 Task: For heading Arial with bold.  font size for heading22,  'Change the font style of data to'Arial Narrow.  and font size to 14,  Change the alignment of both headline & data to Align middle.  In the sheet  Elevation Sales log 
Action: Mouse moved to (765, 101)
Screenshot: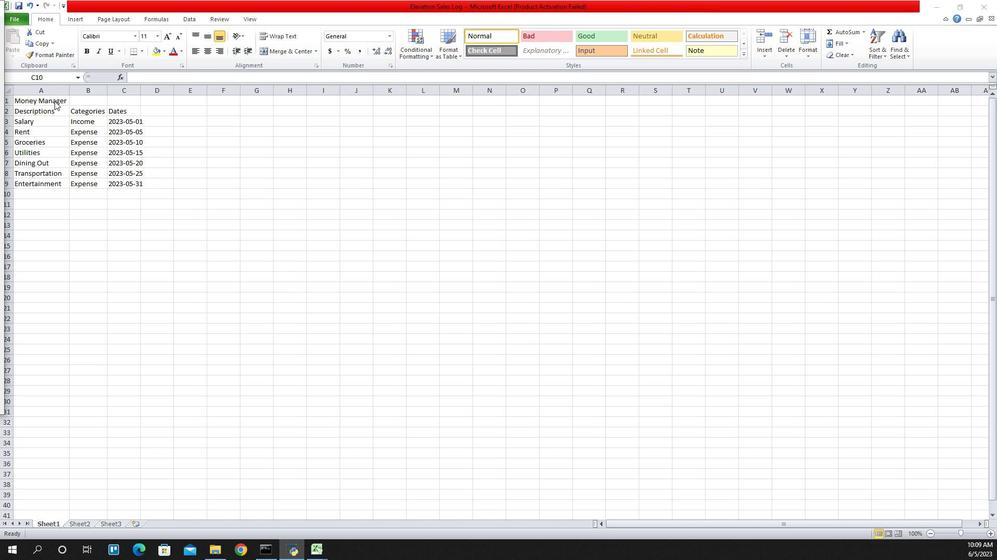 
Action: Mouse pressed left at (765, 101)
Screenshot: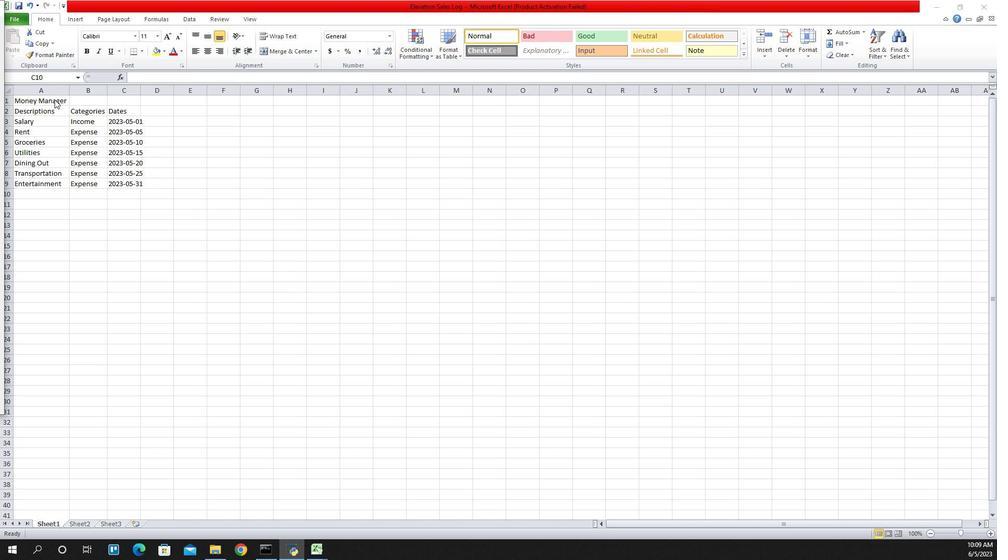 
Action: Mouse moved to (771, 101)
Screenshot: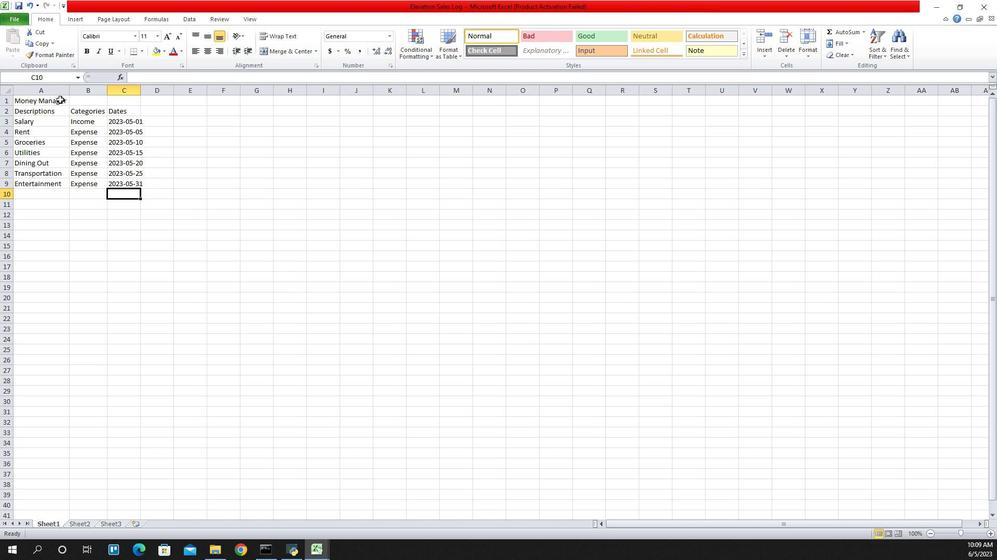 
Action: Mouse pressed left at (771, 101)
Screenshot: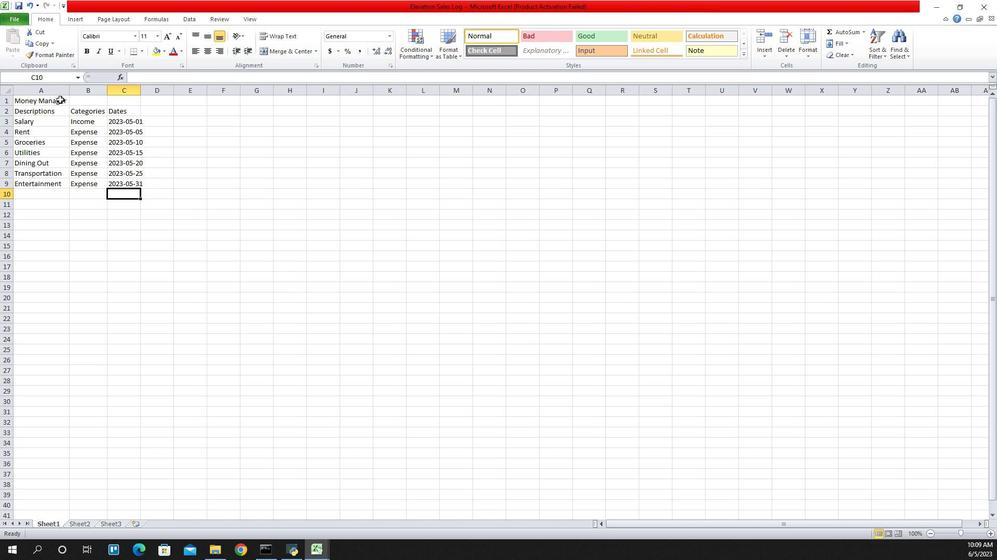 
Action: Mouse moved to (1003, 48)
Screenshot: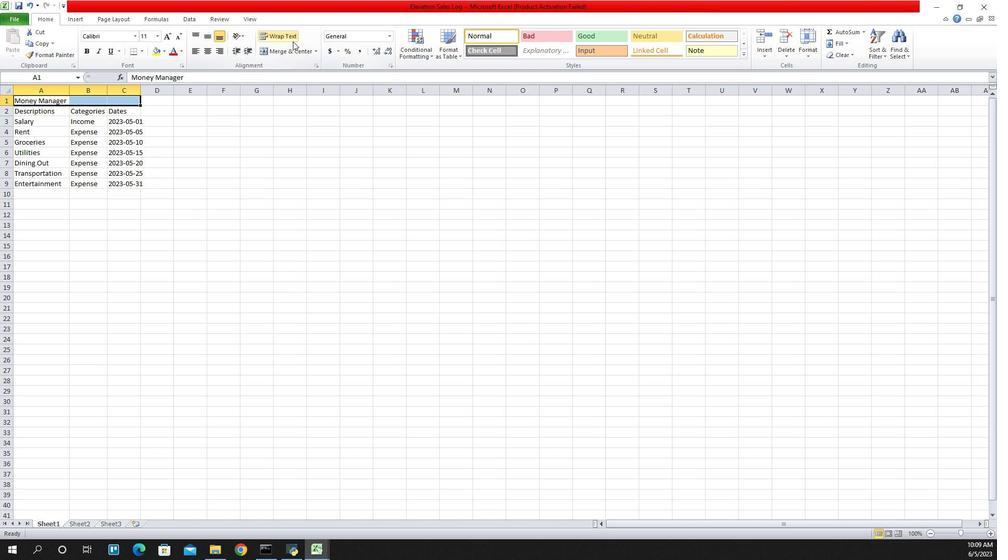 
Action: Mouse pressed left at (1003, 48)
Screenshot: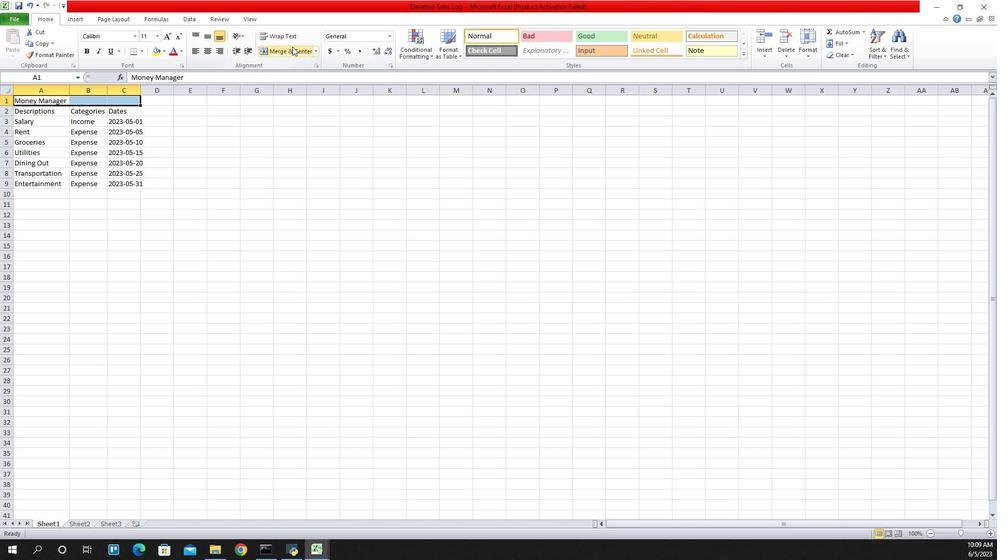 
Action: Mouse moved to (828, 36)
Screenshot: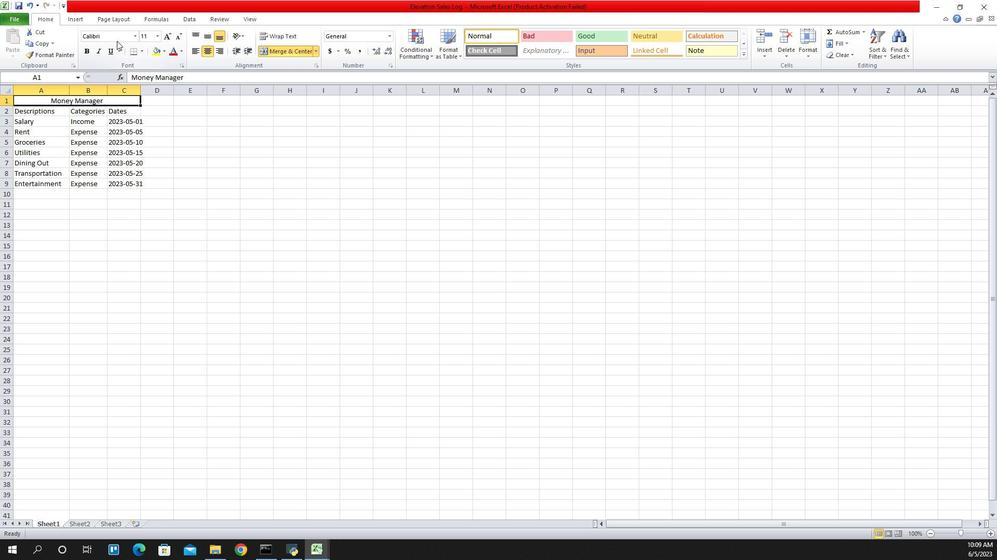 
Action: Mouse pressed left at (828, 36)
Screenshot: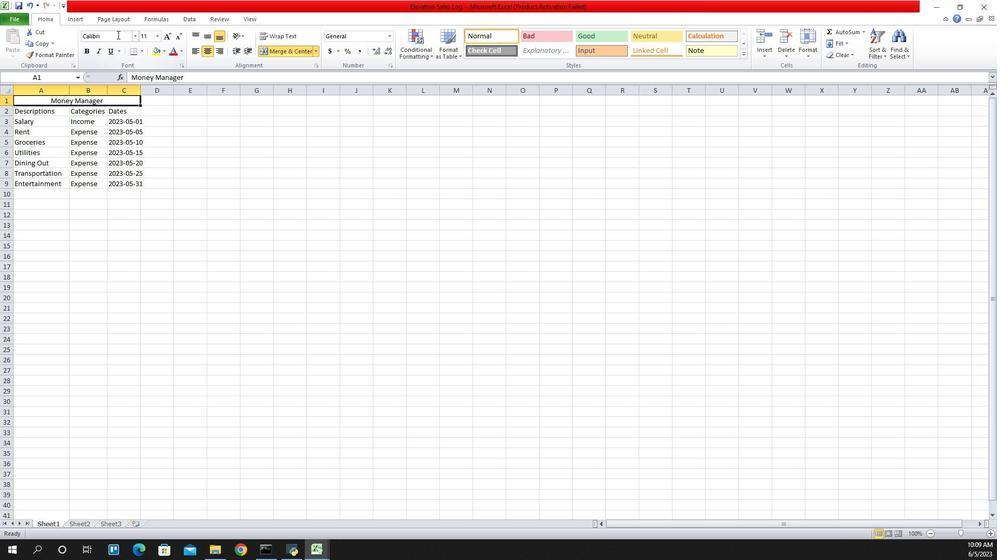 
Action: Key pressed arial<Key.space><Key.backspace><Key.enter>
Screenshot: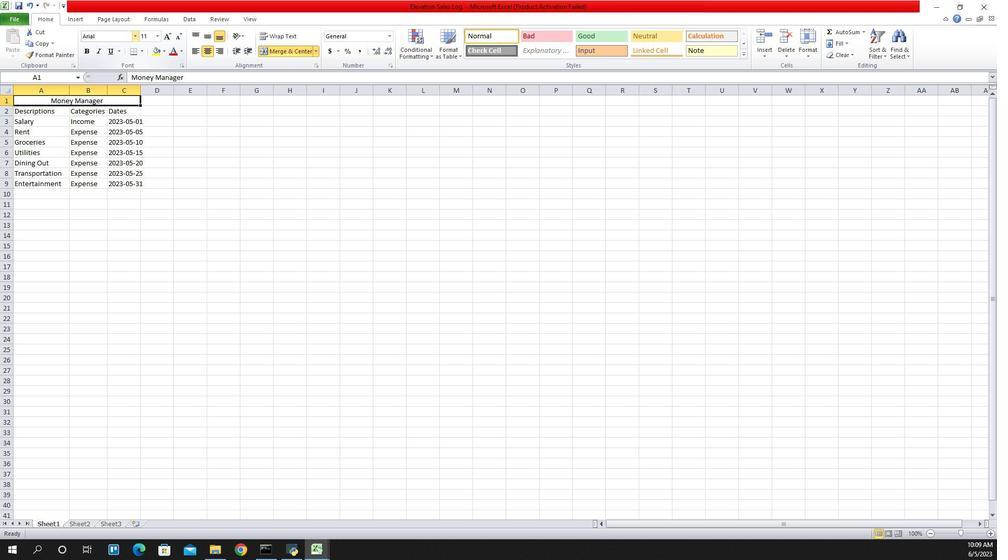 
Action: Mouse moved to (800, 51)
Screenshot: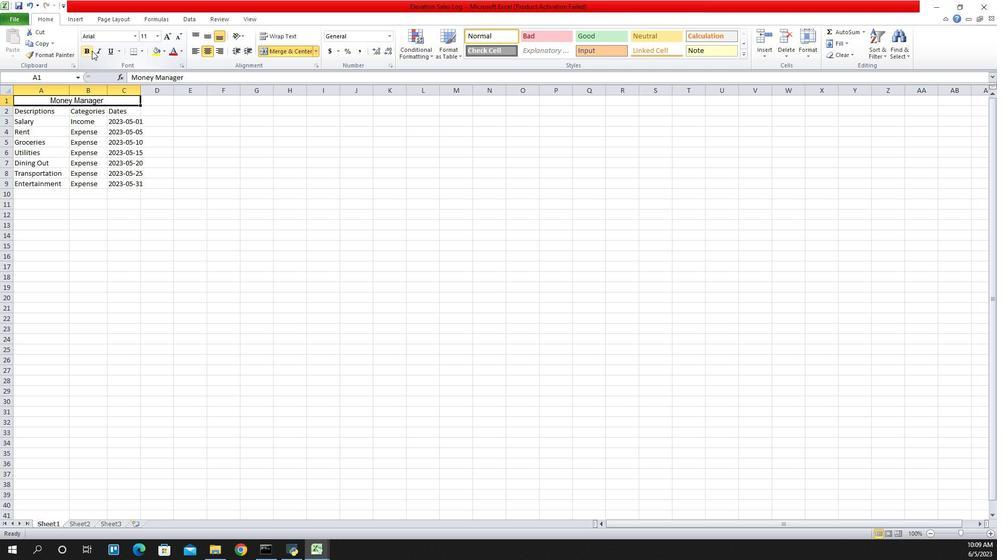 
Action: Mouse pressed left at (800, 51)
Screenshot: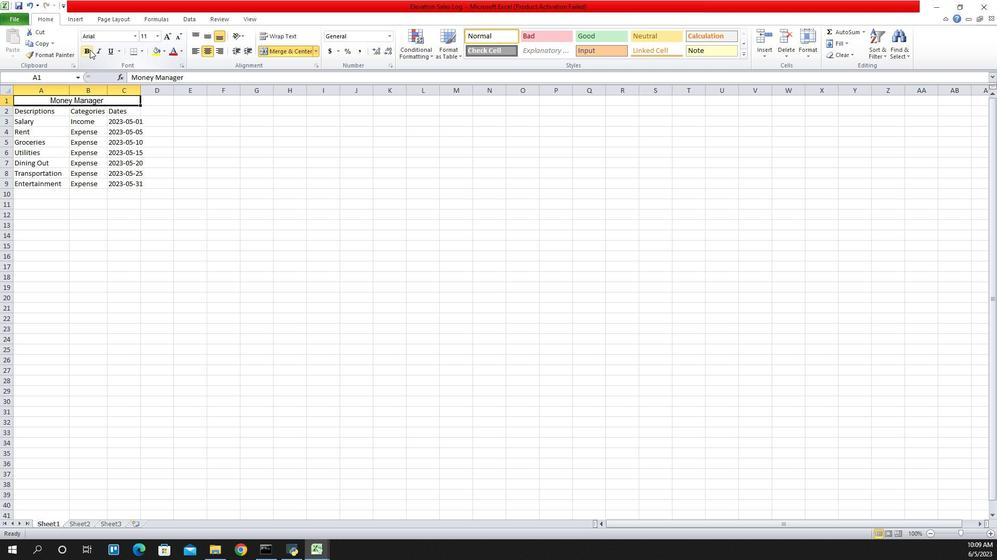 
Action: Mouse moved to (867, 36)
Screenshot: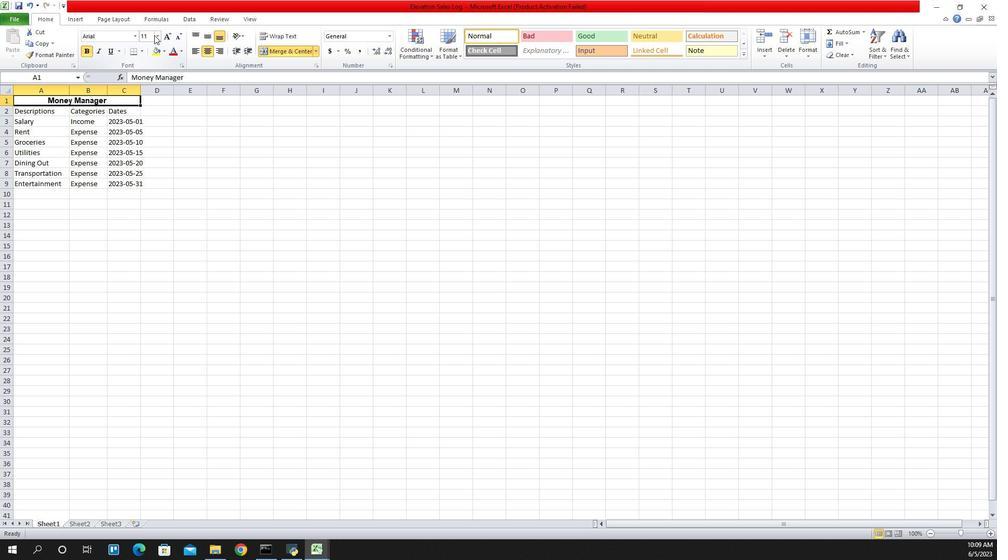 
Action: Mouse pressed left at (867, 36)
Screenshot: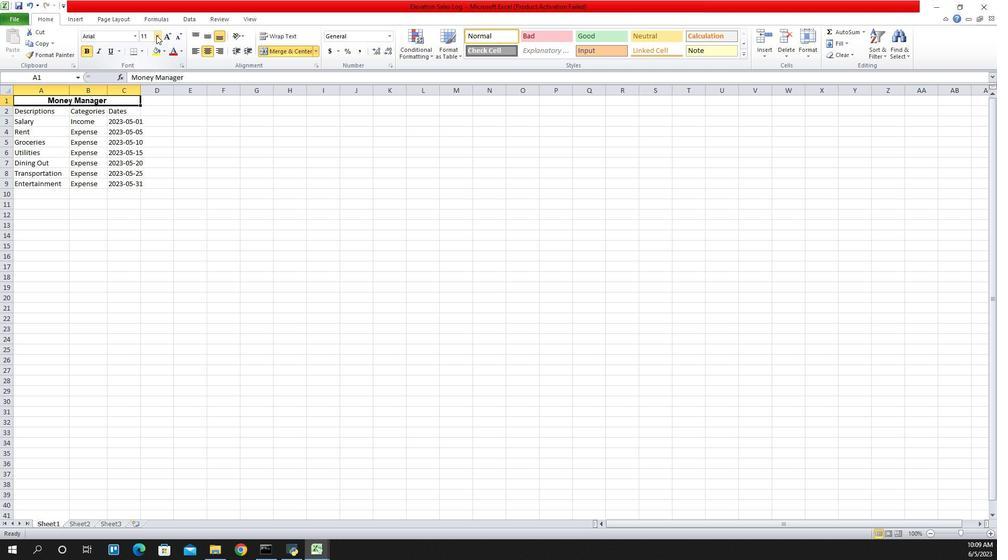 
Action: Mouse moved to (860, 127)
Screenshot: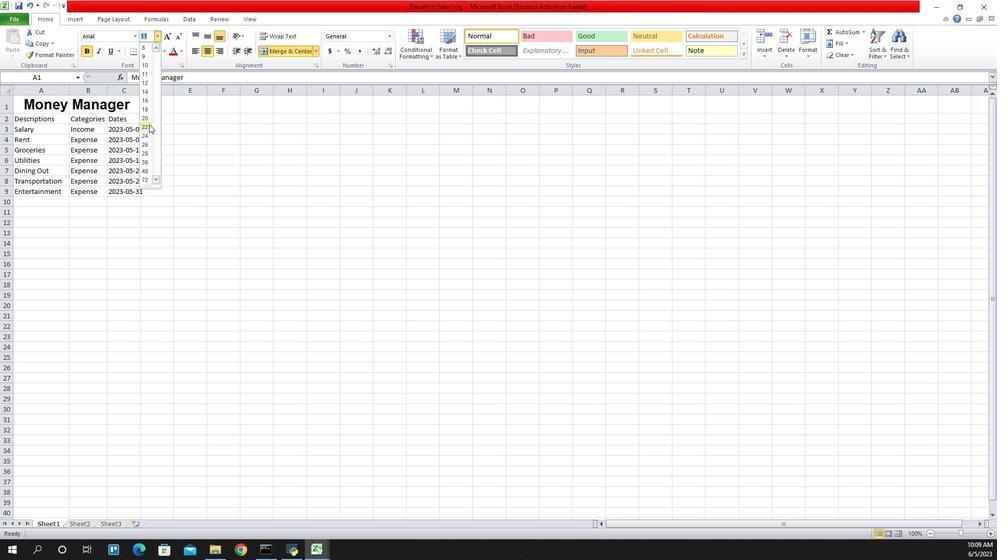 
Action: Mouse pressed left at (860, 127)
Screenshot: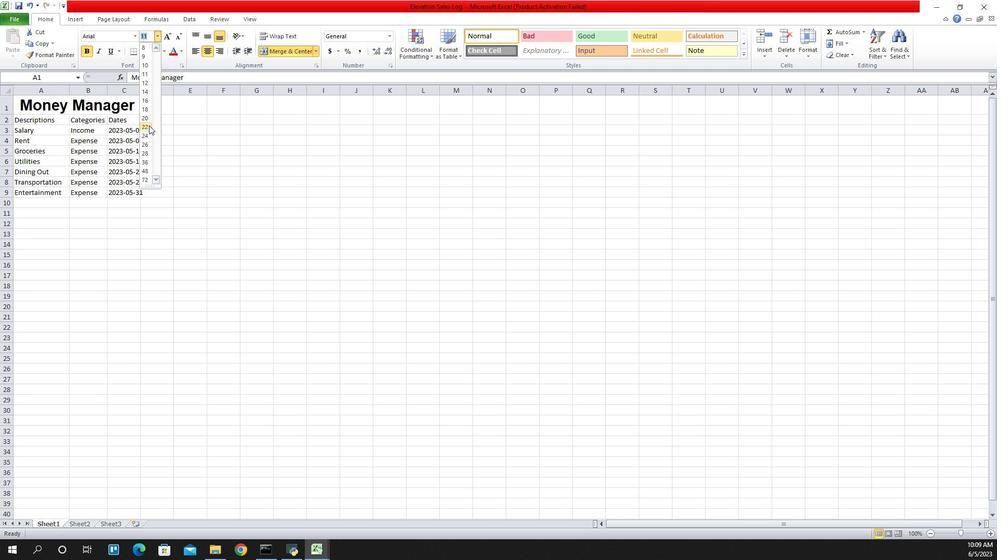 
Action: Mouse moved to (758, 122)
Screenshot: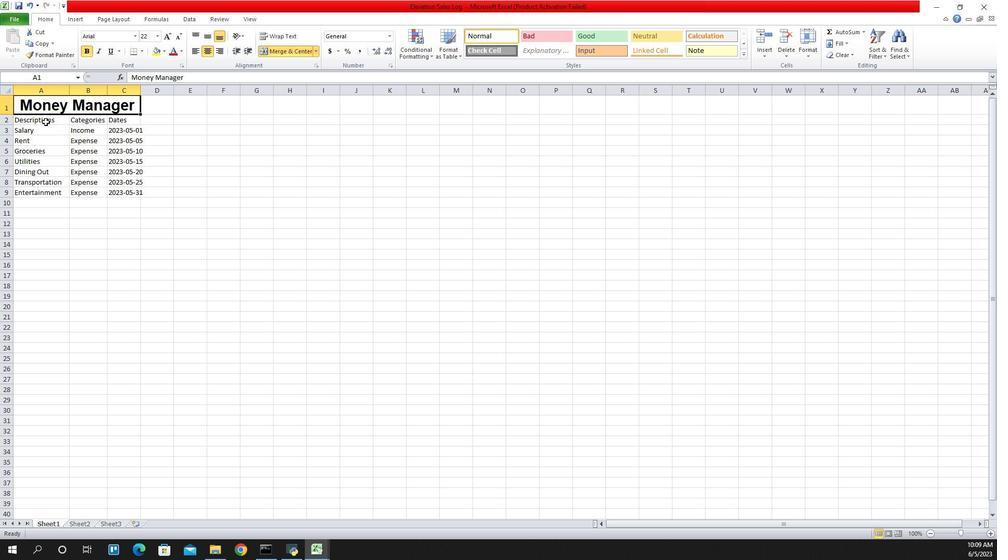 
Action: Mouse pressed left at (758, 122)
Screenshot: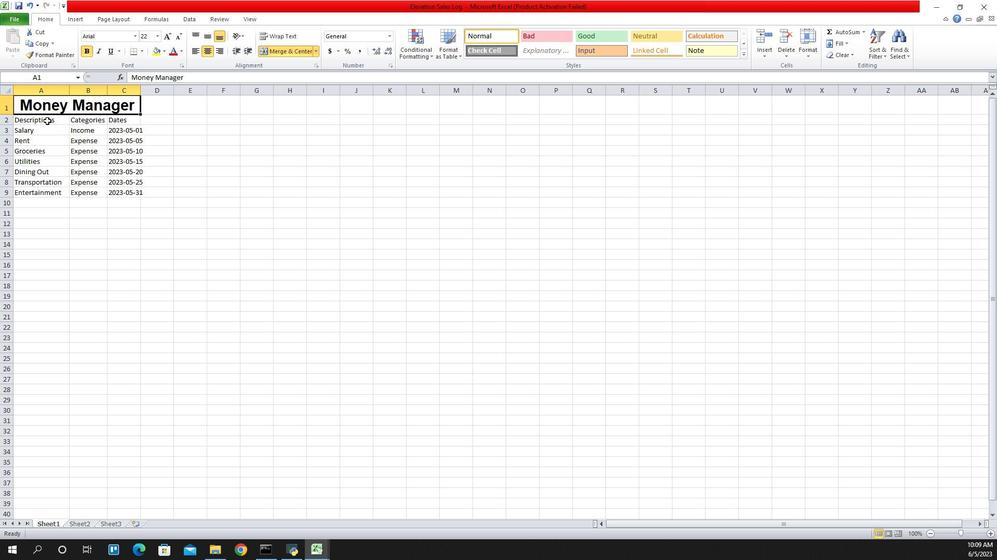 
Action: Mouse moved to (820, 37)
Screenshot: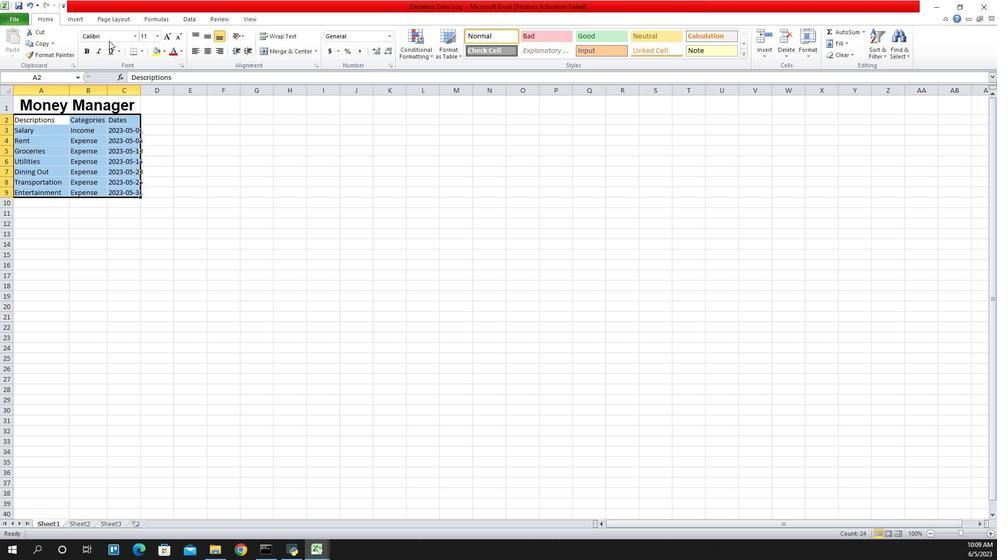 
Action: Mouse pressed left at (820, 37)
Screenshot: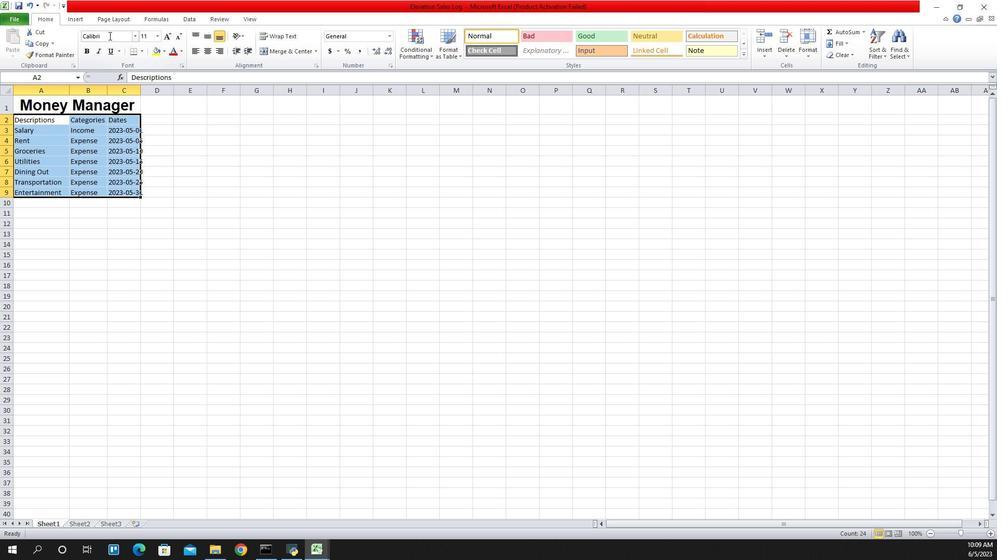 
Action: Key pressed arial<Key.space>narrow<Key.enter>
Screenshot: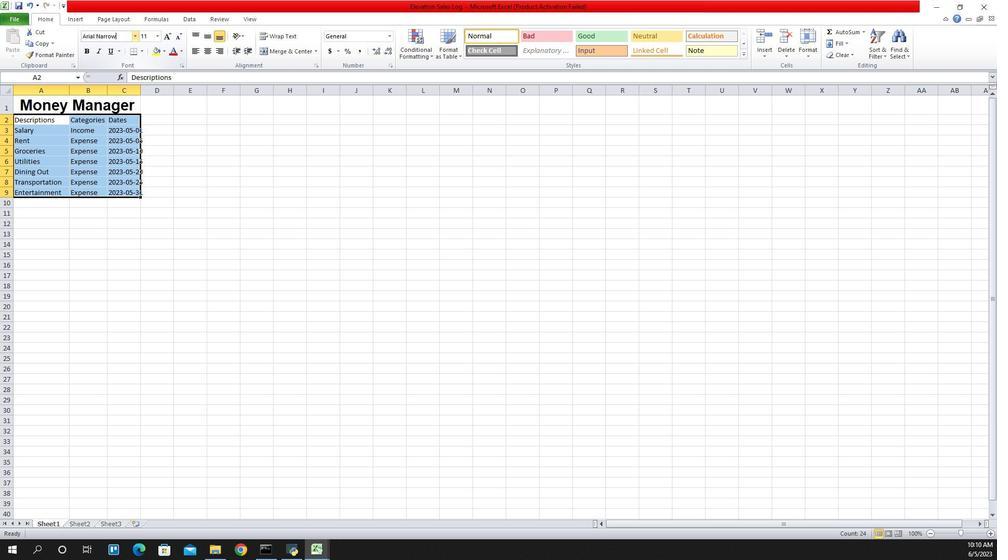 
Action: Mouse moved to (870, 35)
Screenshot: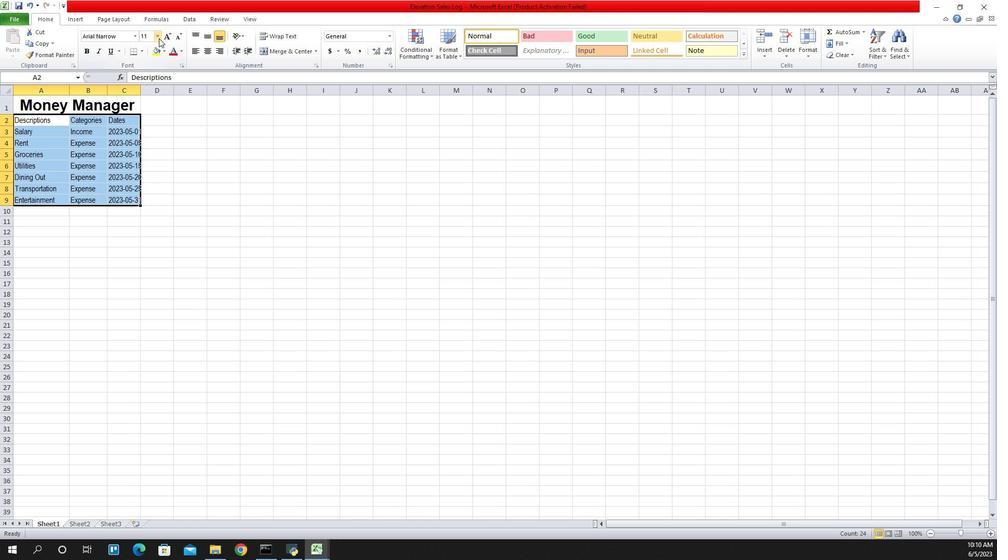 
Action: Mouse pressed left at (870, 35)
Screenshot: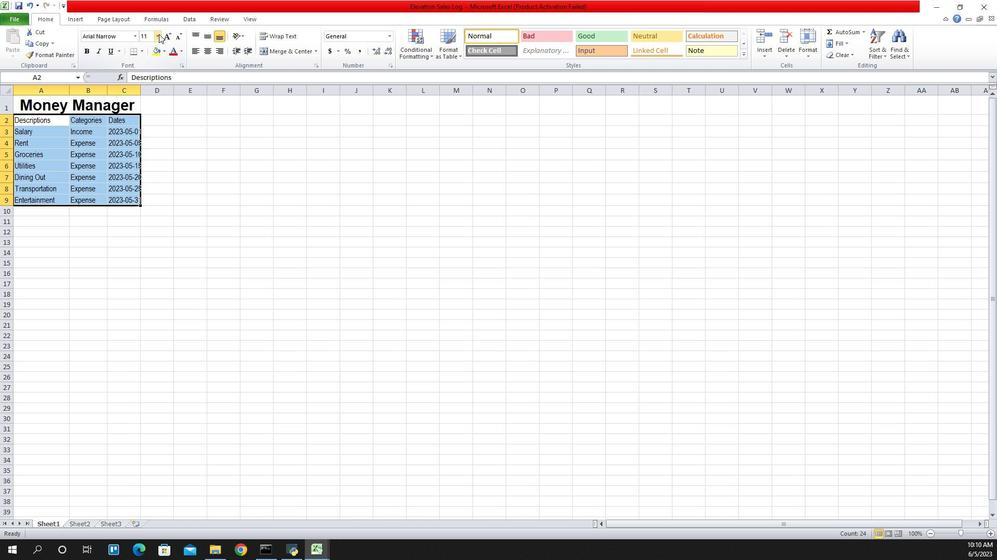 
Action: Mouse moved to (856, 94)
Screenshot: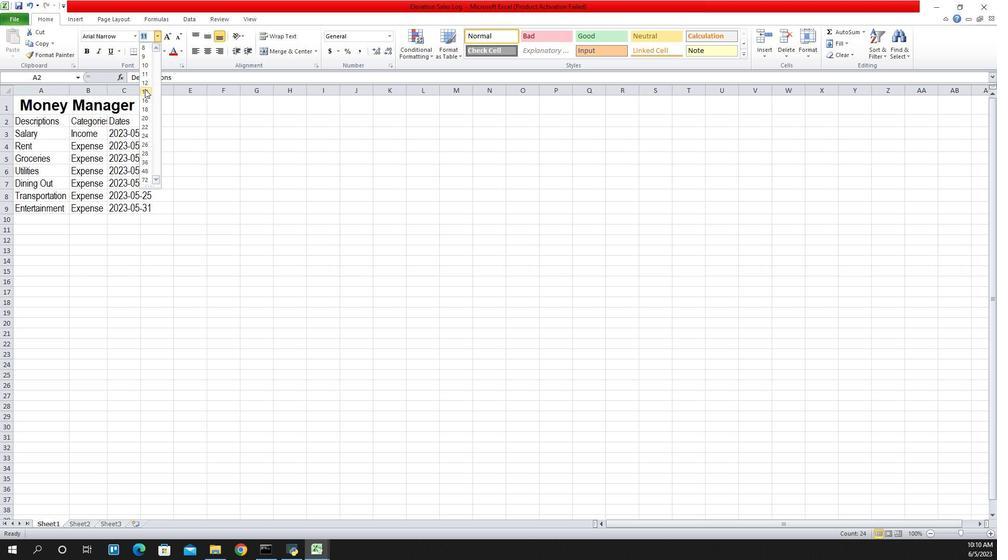 
Action: Mouse pressed left at (856, 94)
Screenshot: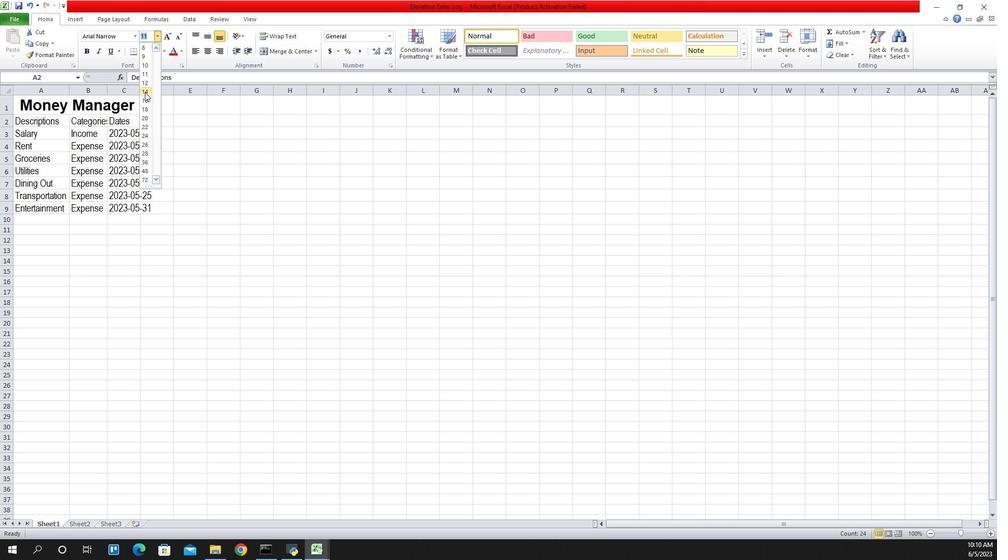 
Action: Mouse moved to (766, 91)
Screenshot: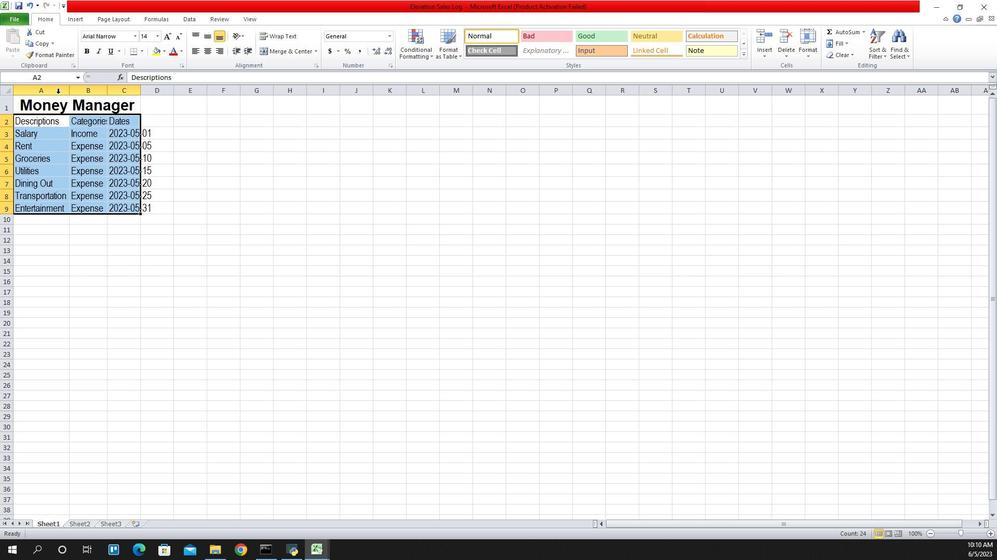 
Action: Mouse pressed left at (766, 91)
Screenshot: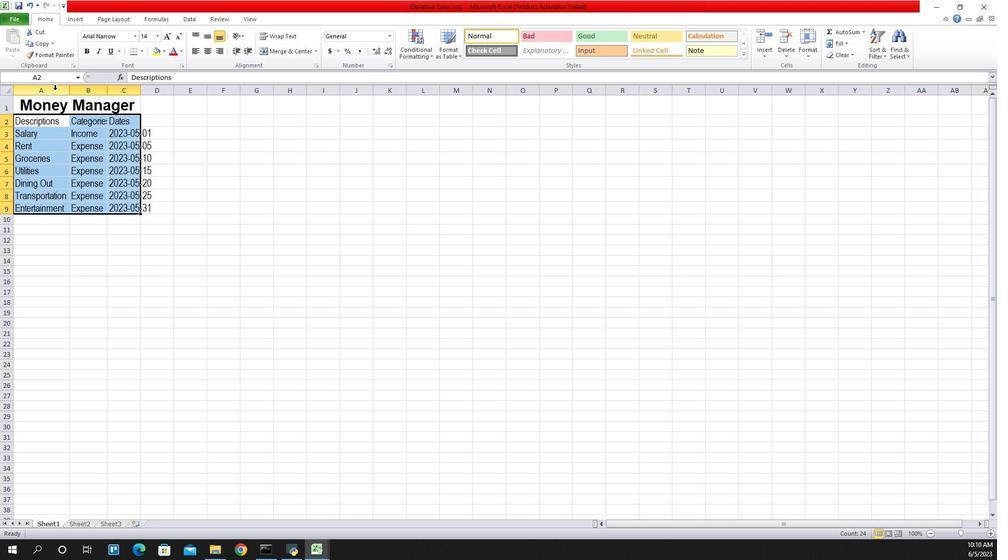 
Action: Mouse moved to (849, 94)
Screenshot: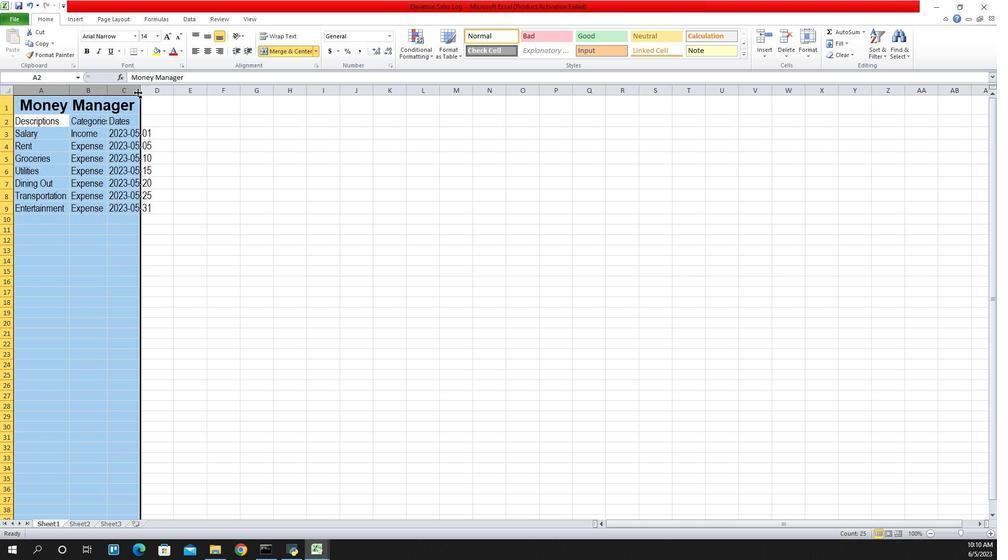 
Action: Mouse pressed left at (849, 94)
Screenshot: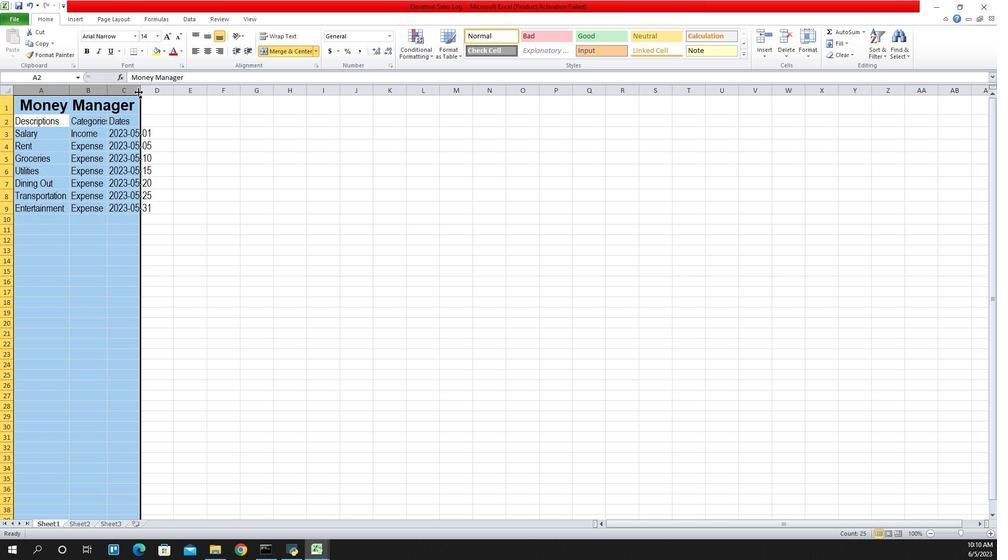 
Action: Mouse pressed left at (849, 94)
Screenshot: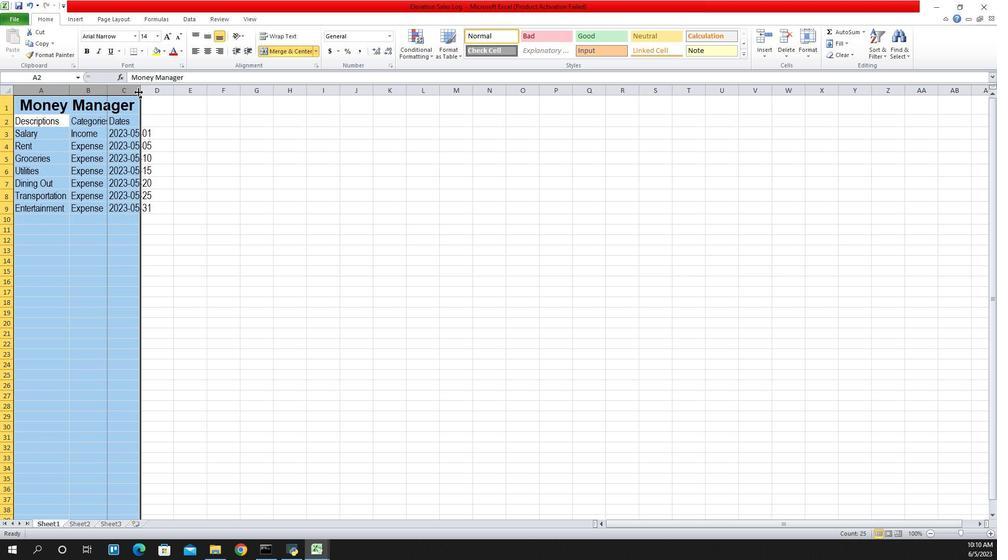 
Action: Mouse moved to (767, 139)
Screenshot: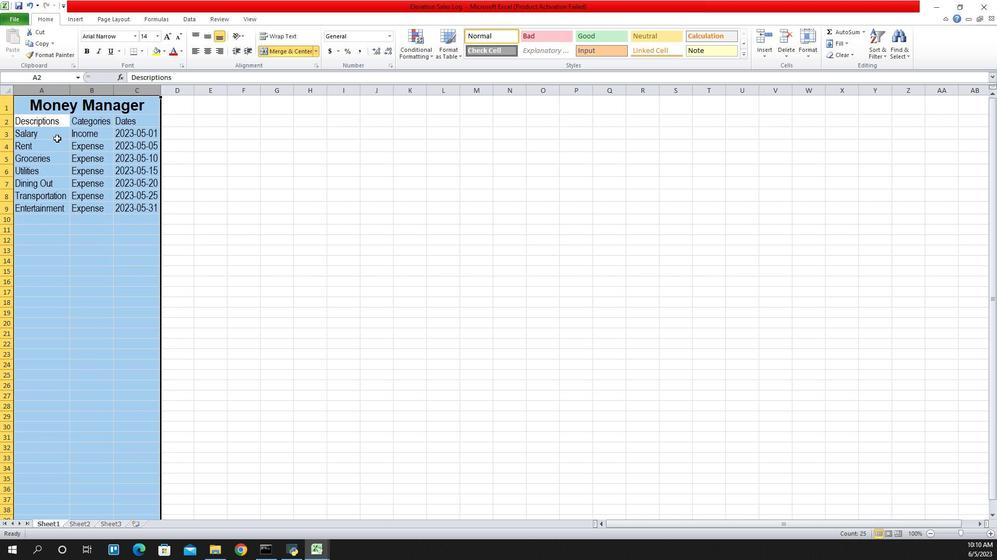 
Action: Mouse pressed left at (767, 139)
Screenshot: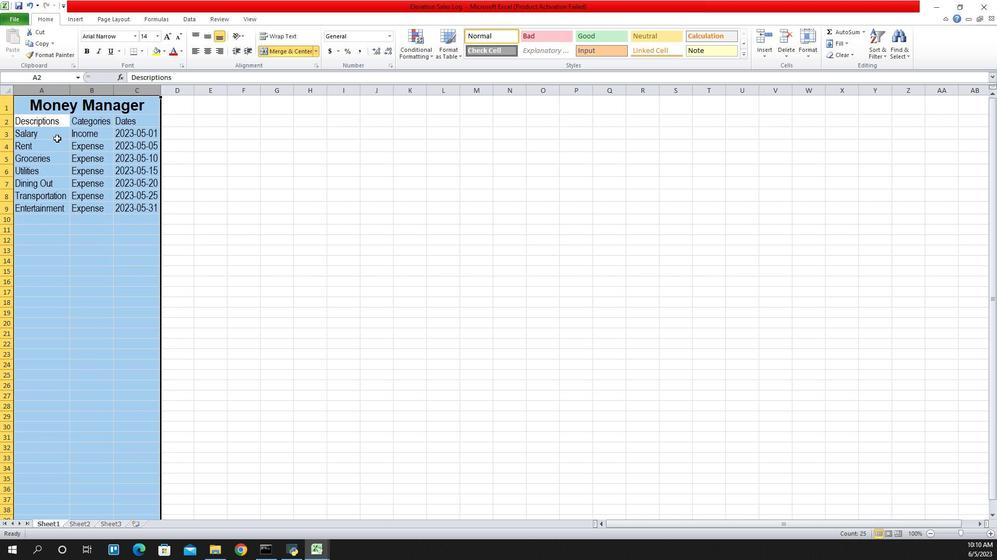 
Action: Mouse moved to (805, 108)
Screenshot: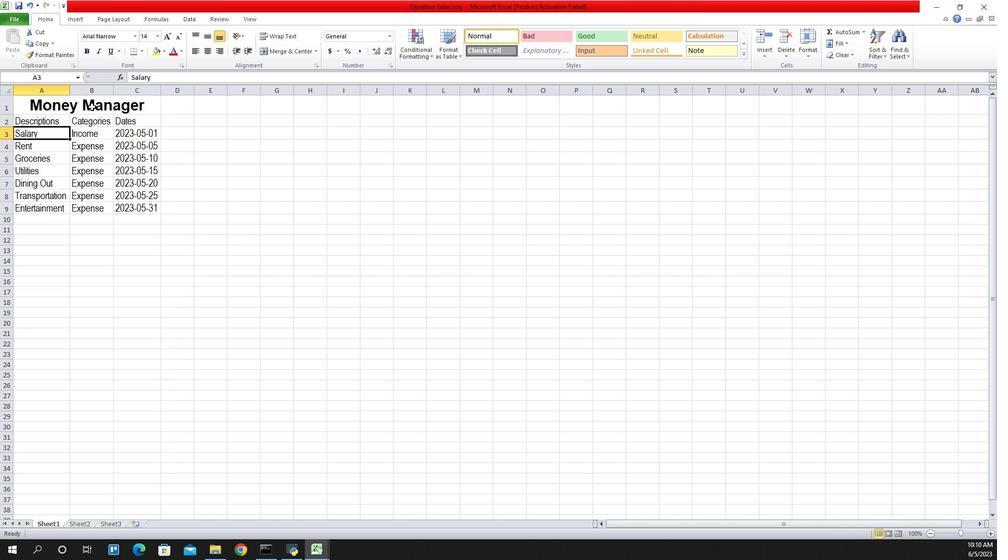 
Action: Mouse pressed left at (805, 108)
Screenshot: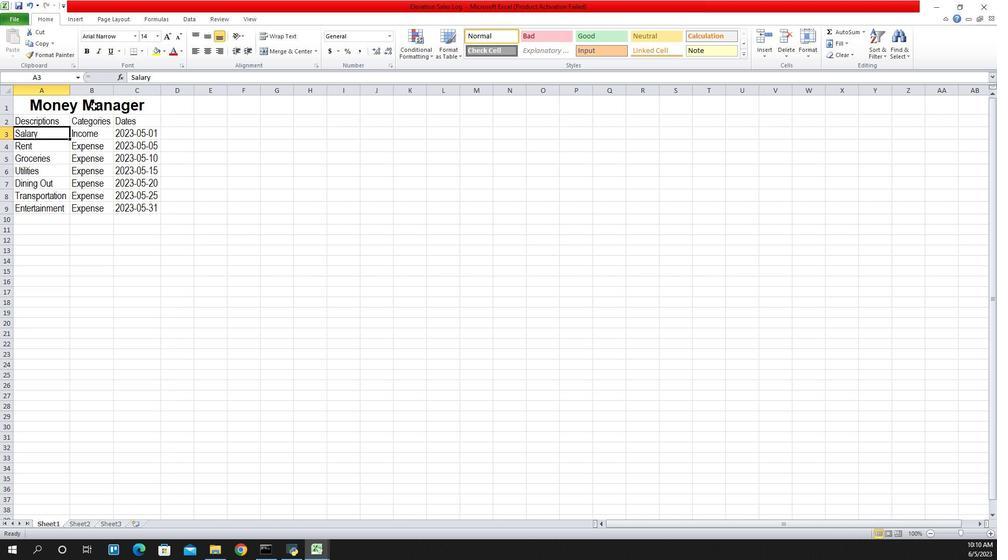 
Action: Mouse moved to (919, 38)
Screenshot: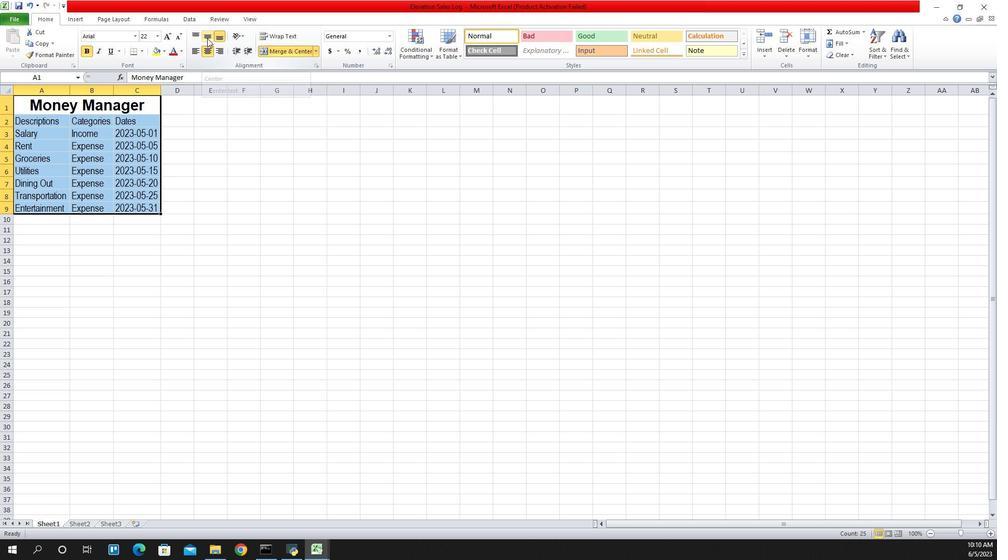 
Action: Mouse pressed left at (919, 38)
Screenshot: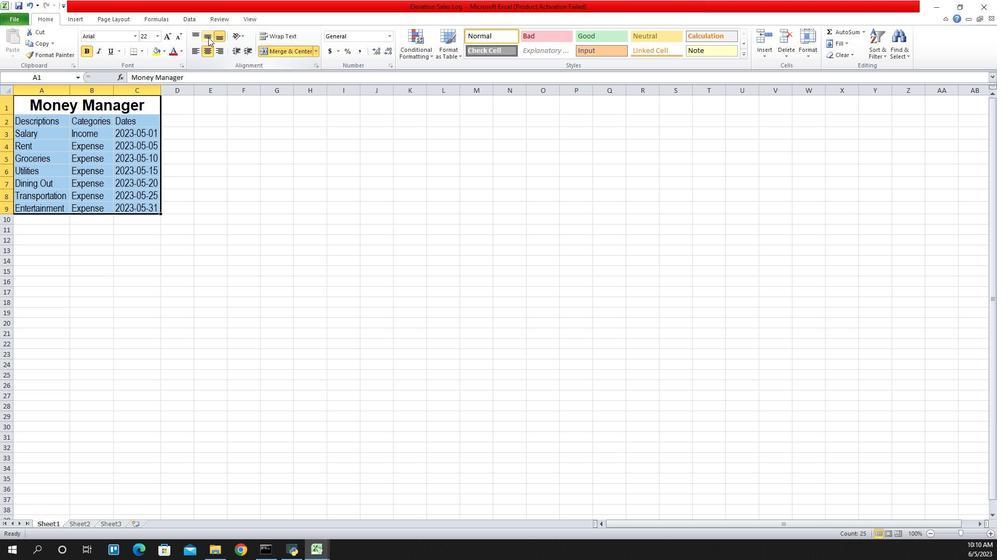 
Action: Mouse moved to (860, 212)
Screenshot: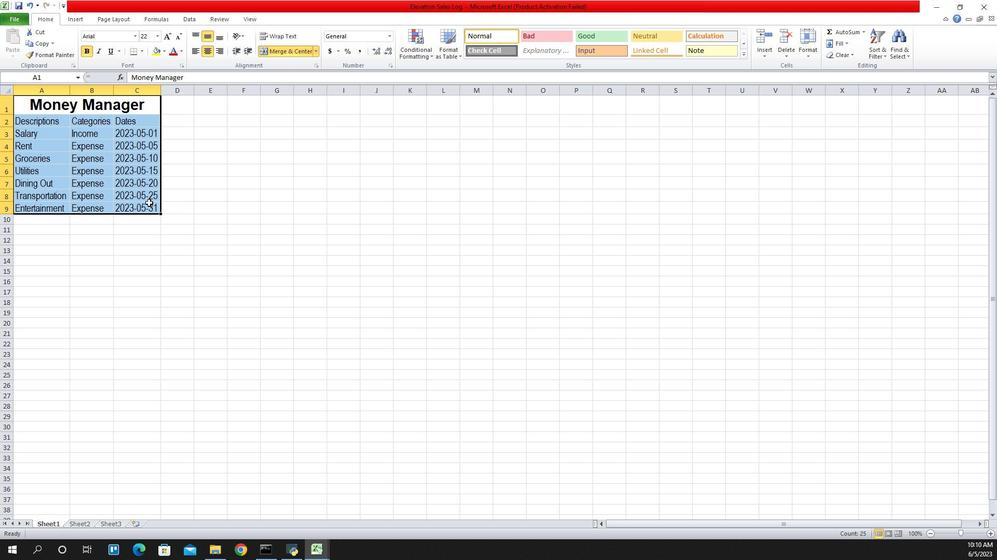 
Action: Mouse pressed left at (860, 212)
Screenshot: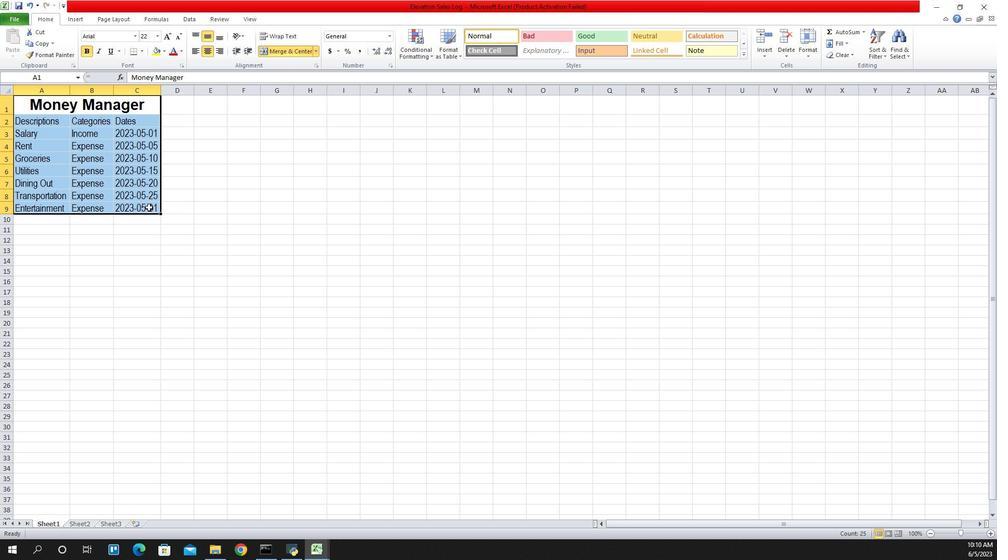 
Action: Mouse moved to (860, 210)
Screenshot: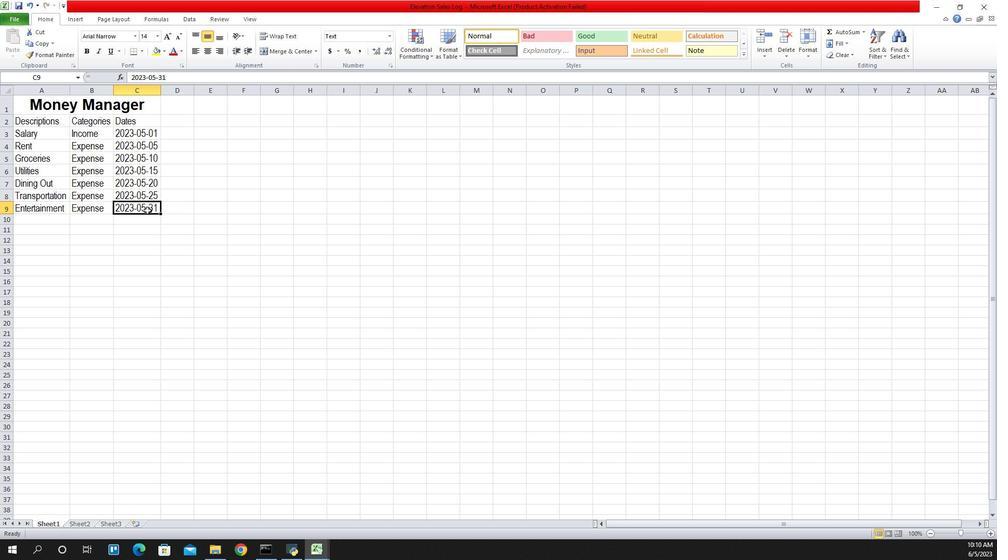 
Action: Key pressed ctrl+S<'\x13'><'\x13'><'\x13'>
Screenshot: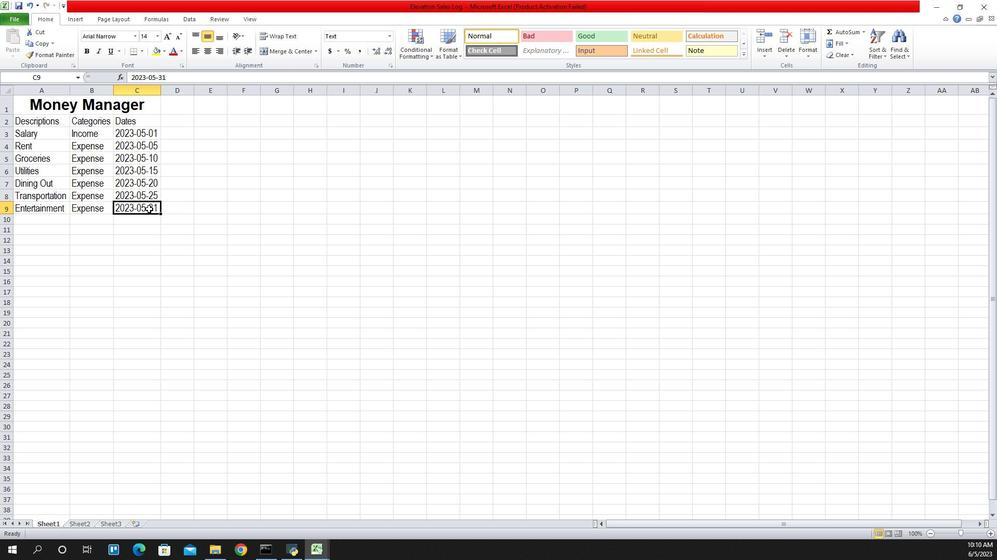 
